 Task: Show all amenities of Cleveland, Wisconisn, United States.
Action: Mouse moved to (183, 370)
Screenshot: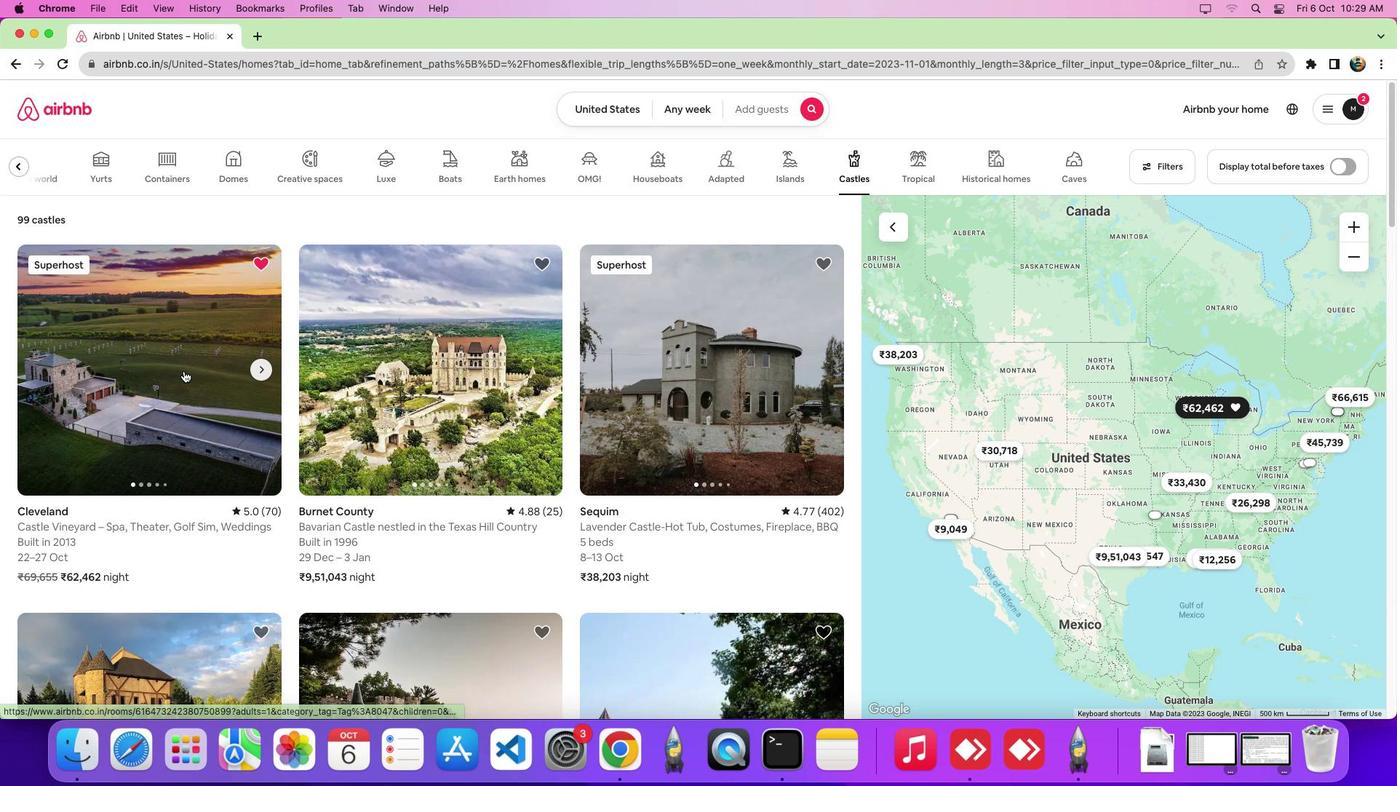 
Action: Mouse pressed left at (183, 370)
Screenshot: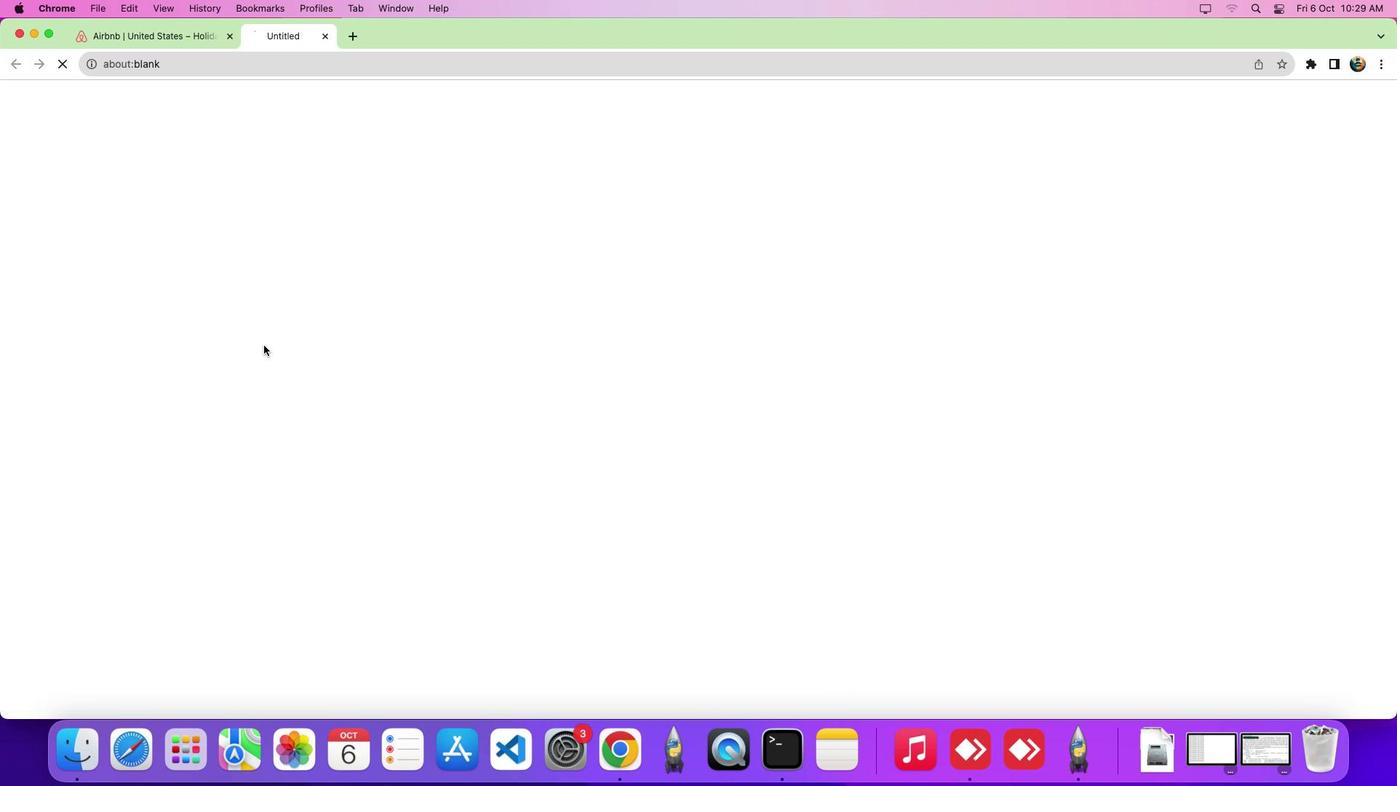 
Action: Mouse moved to (459, 470)
Screenshot: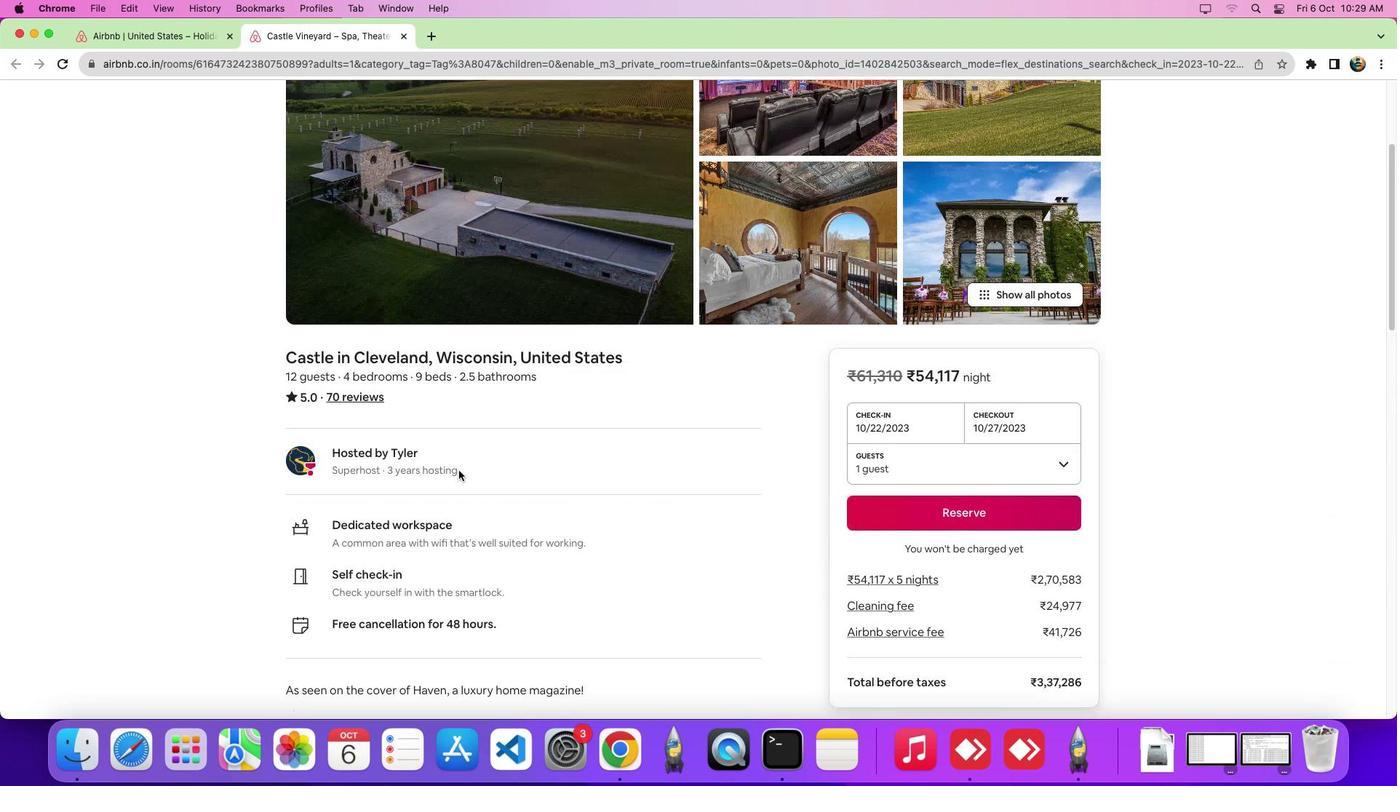 
Action: Mouse scrolled (459, 470) with delta (0, 0)
Screenshot: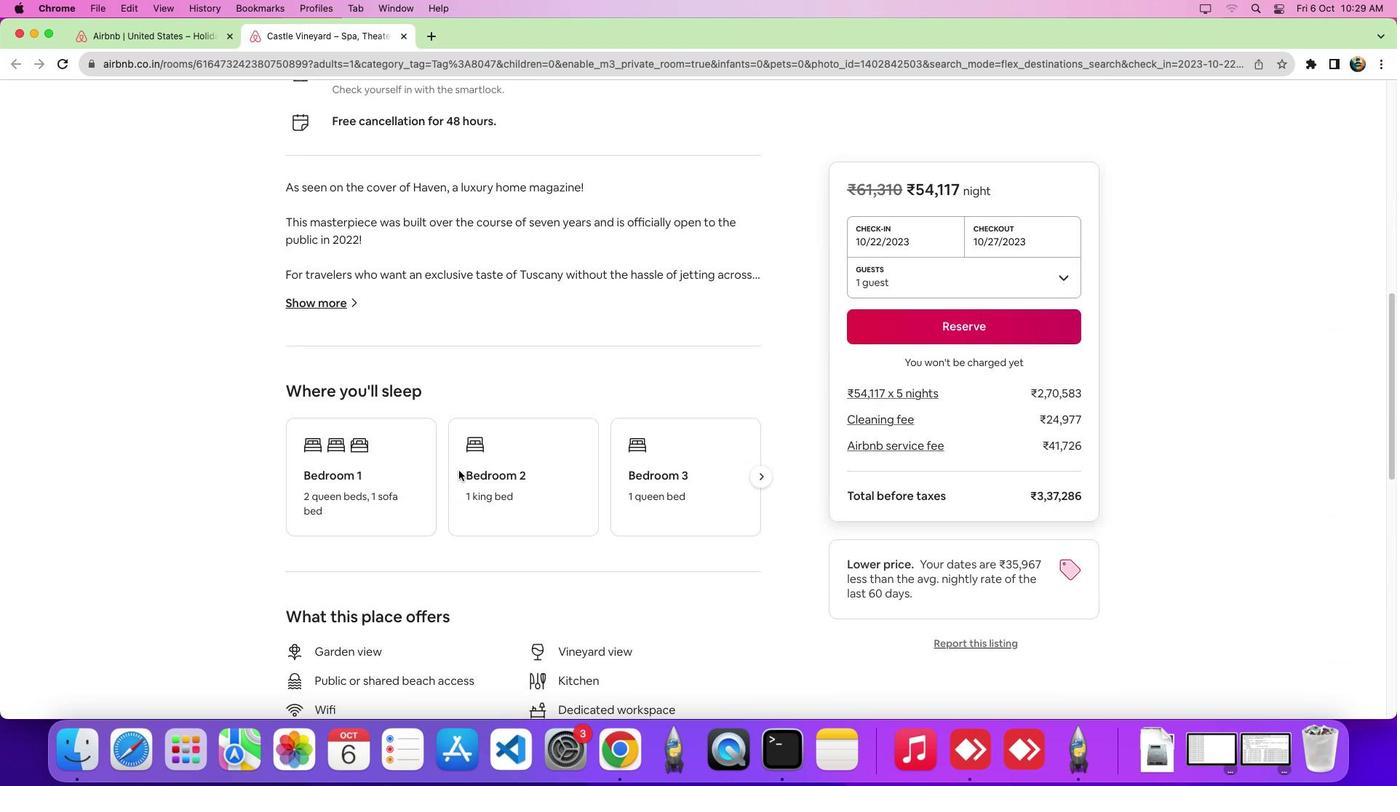 
Action: Mouse scrolled (459, 470) with delta (0, 0)
Screenshot: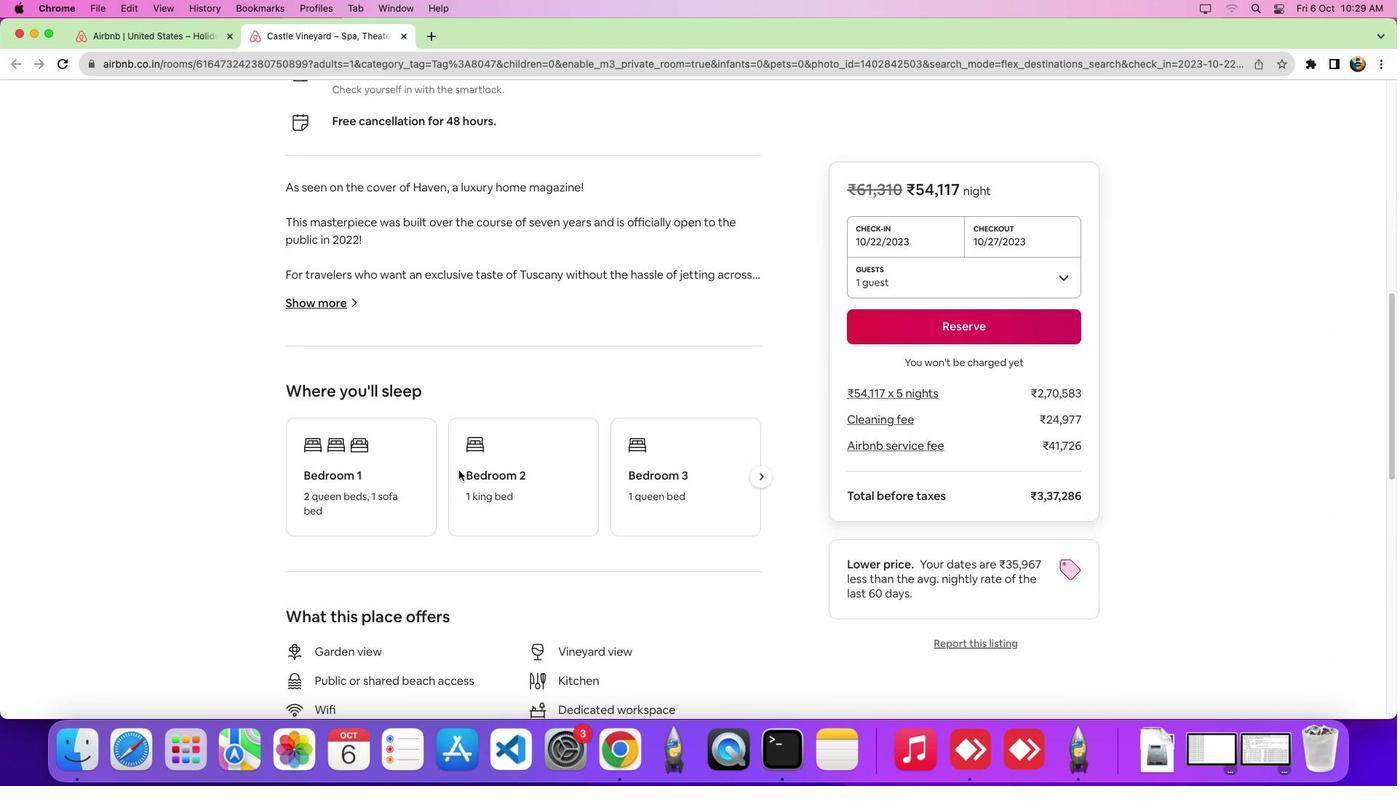 
Action: Mouse scrolled (459, 470) with delta (0, -6)
Screenshot: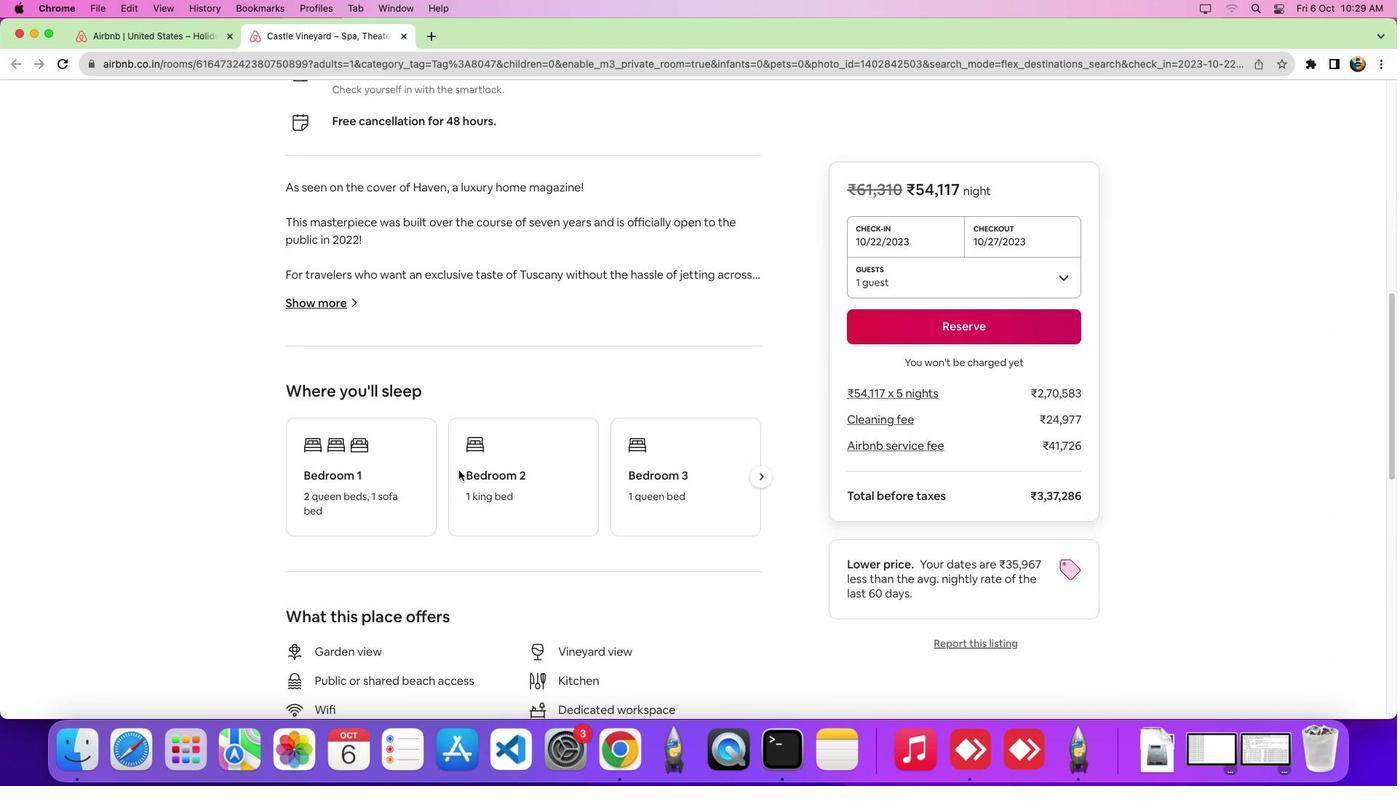 
Action: Mouse scrolled (459, 470) with delta (0, -9)
Screenshot: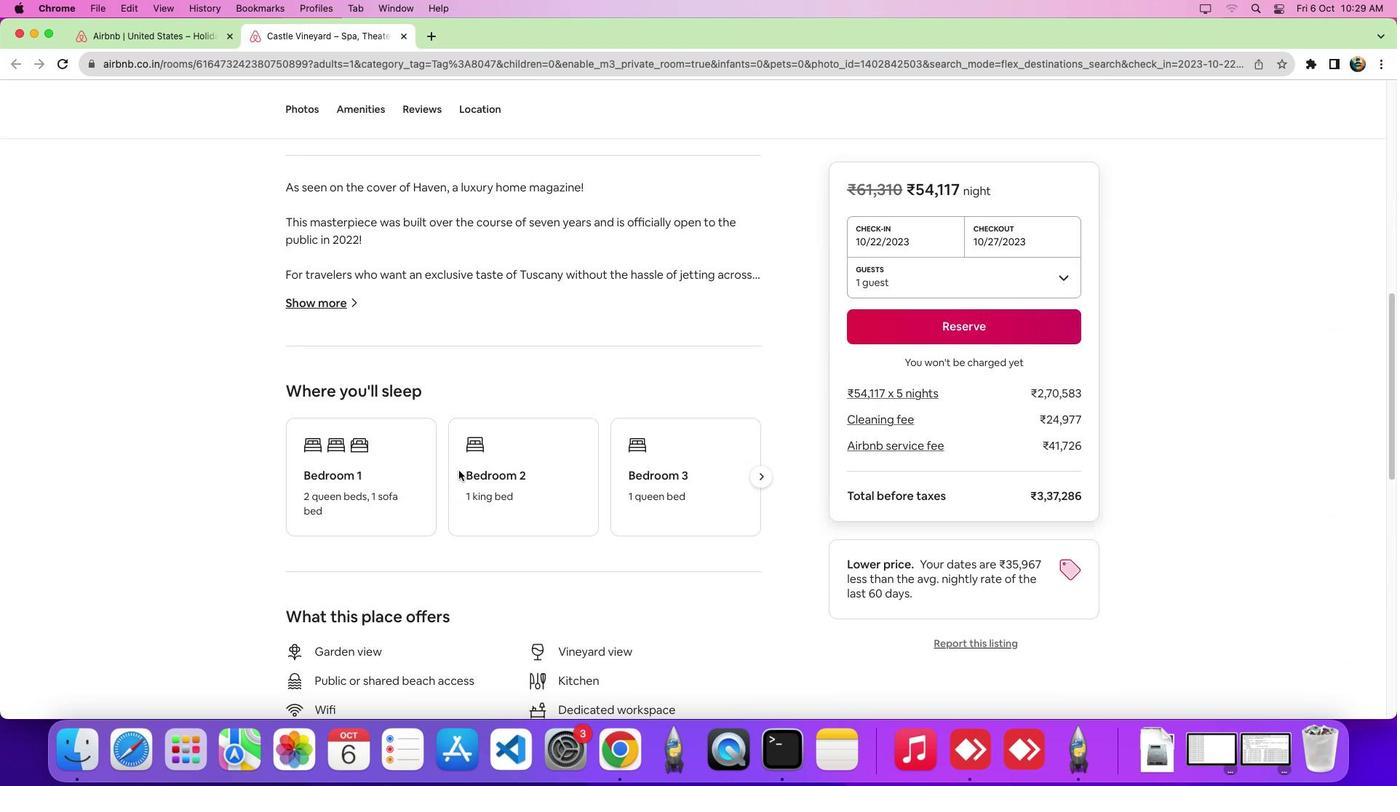 
Action: Mouse moved to (353, 115)
Screenshot: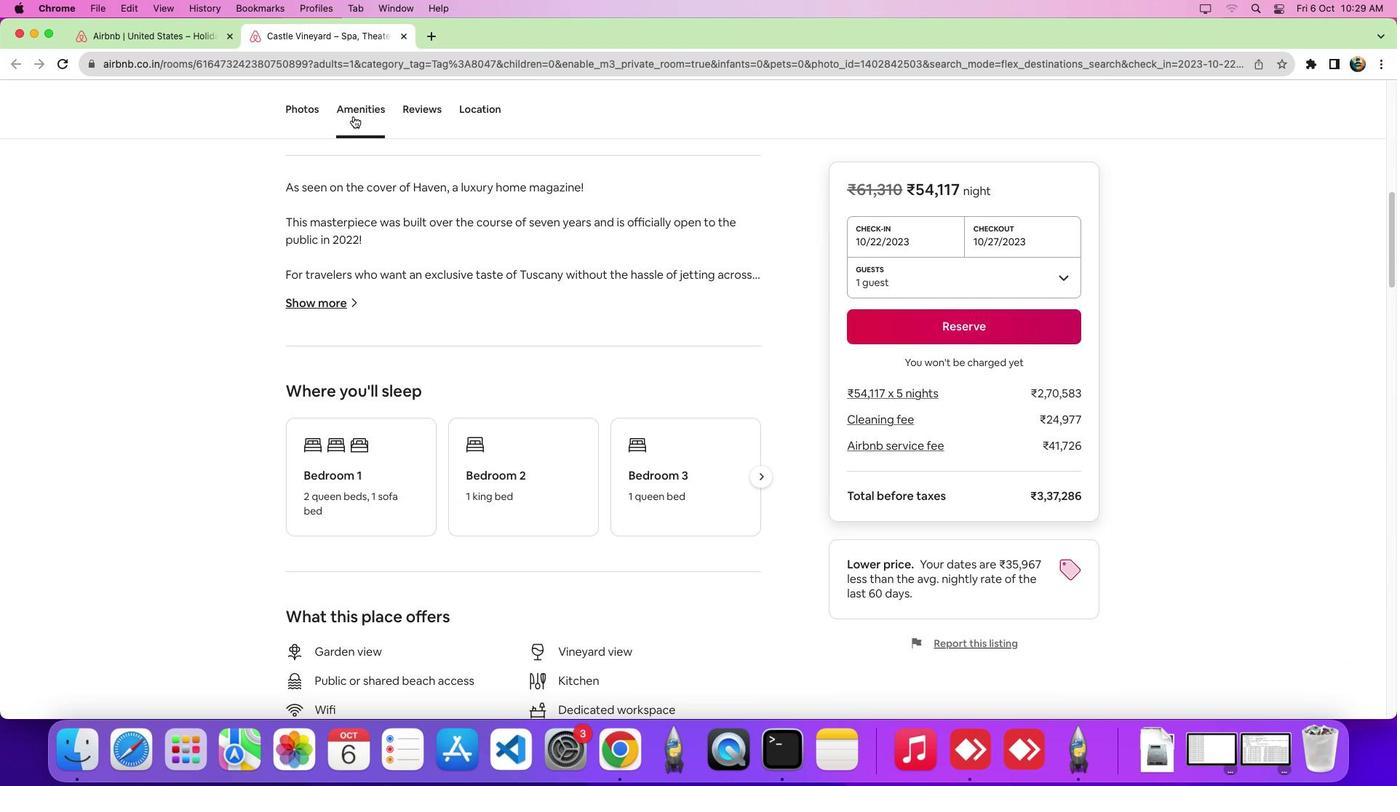 
Action: Mouse pressed left at (353, 115)
Screenshot: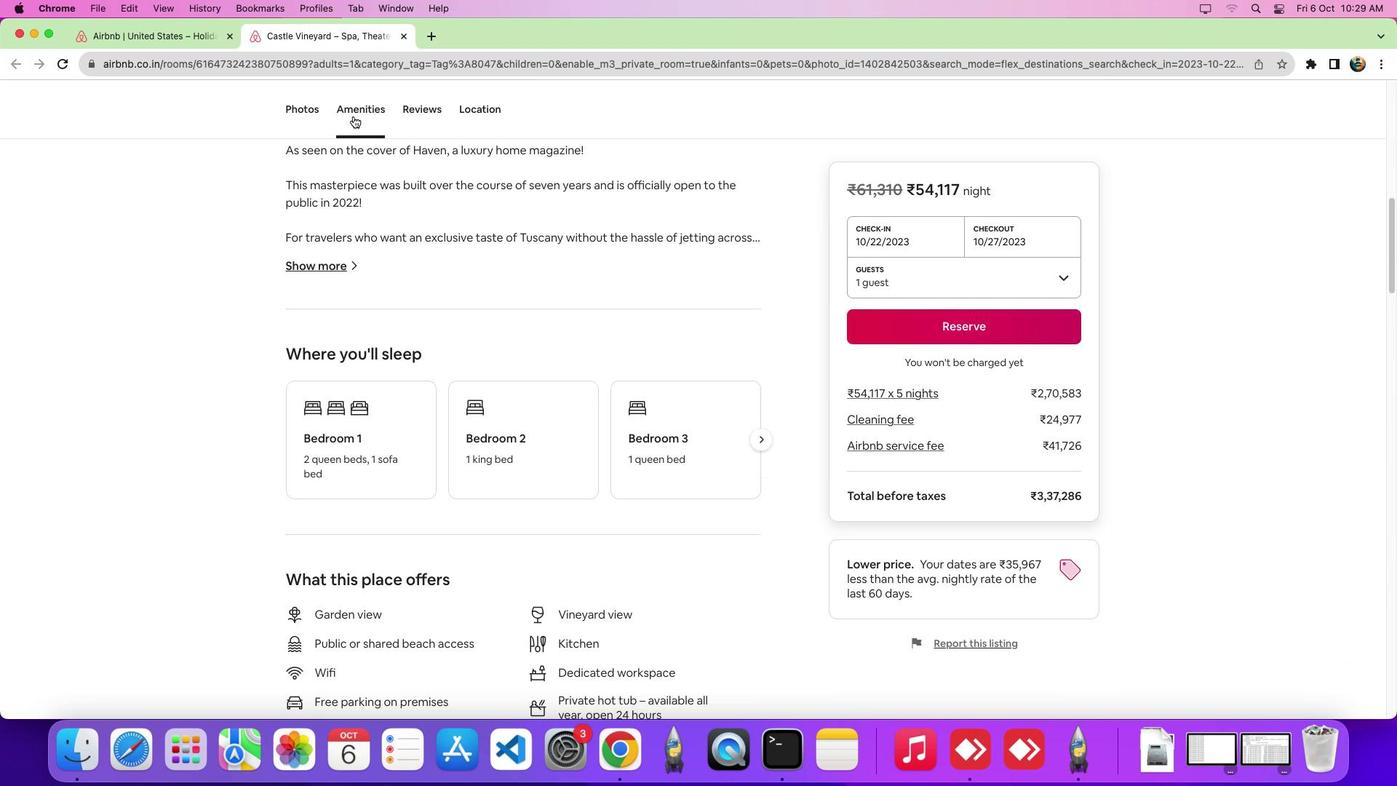 
Action: Mouse moved to (365, 409)
Screenshot: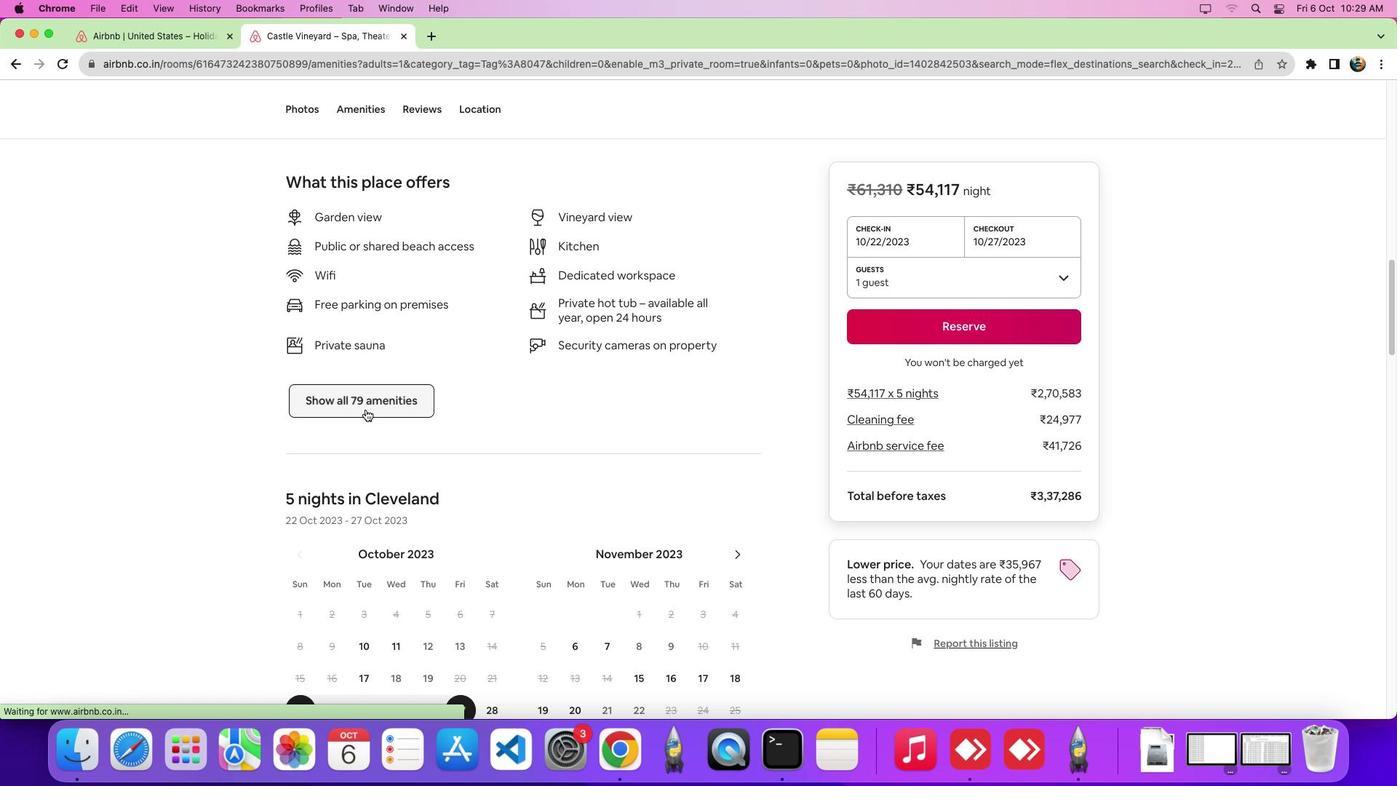 
Action: Mouse pressed left at (365, 409)
Screenshot: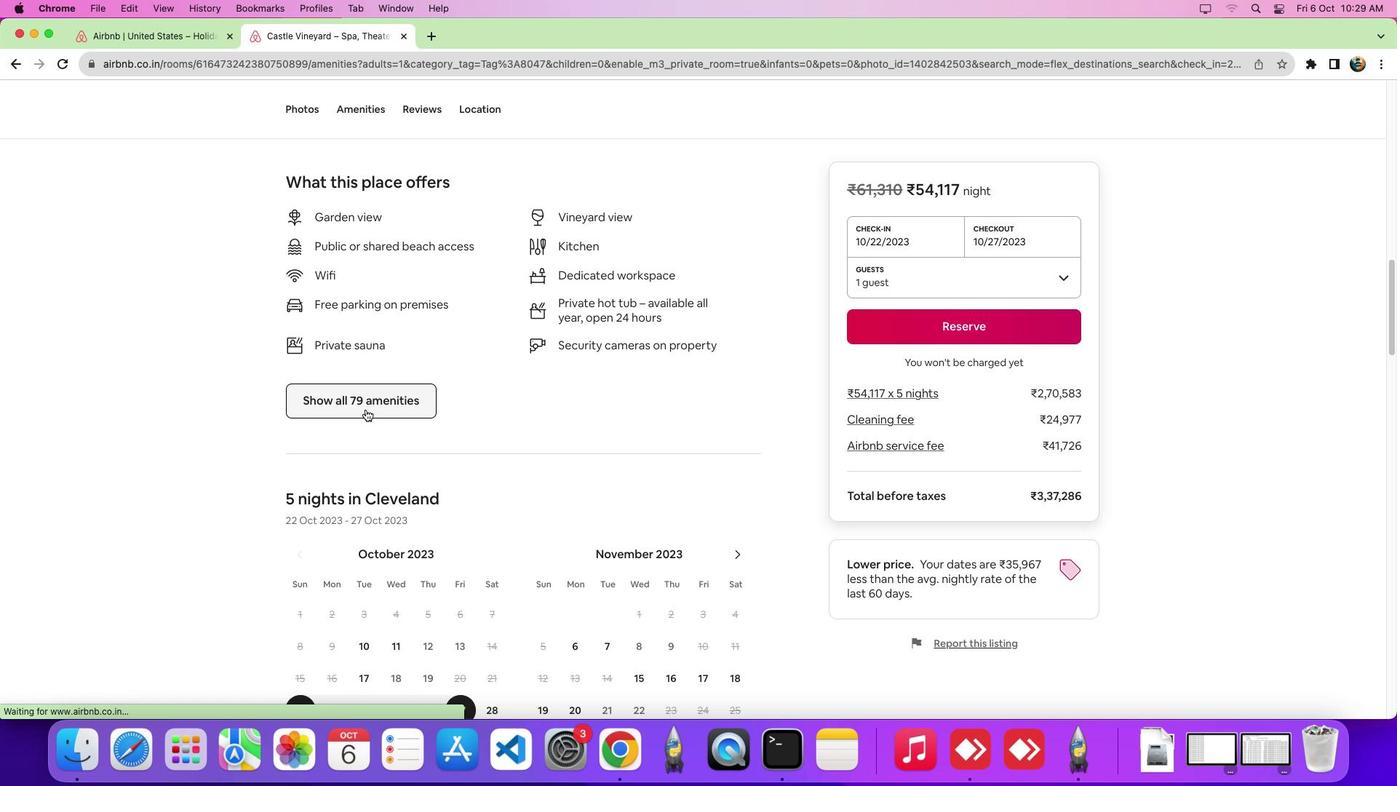 
Action: Mouse moved to (717, 462)
Screenshot: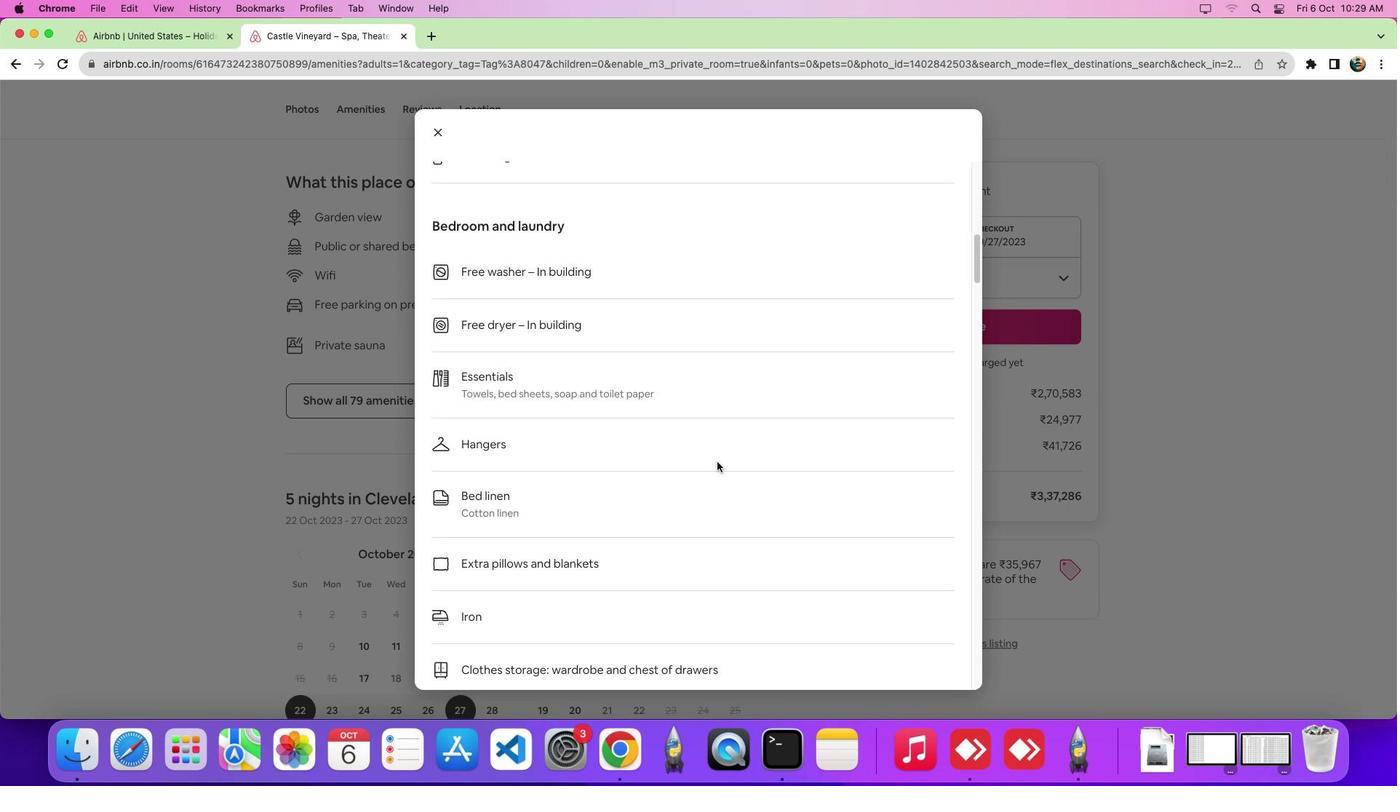 
Action: Mouse scrolled (717, 462) with delta (0, 0)
Screenshot: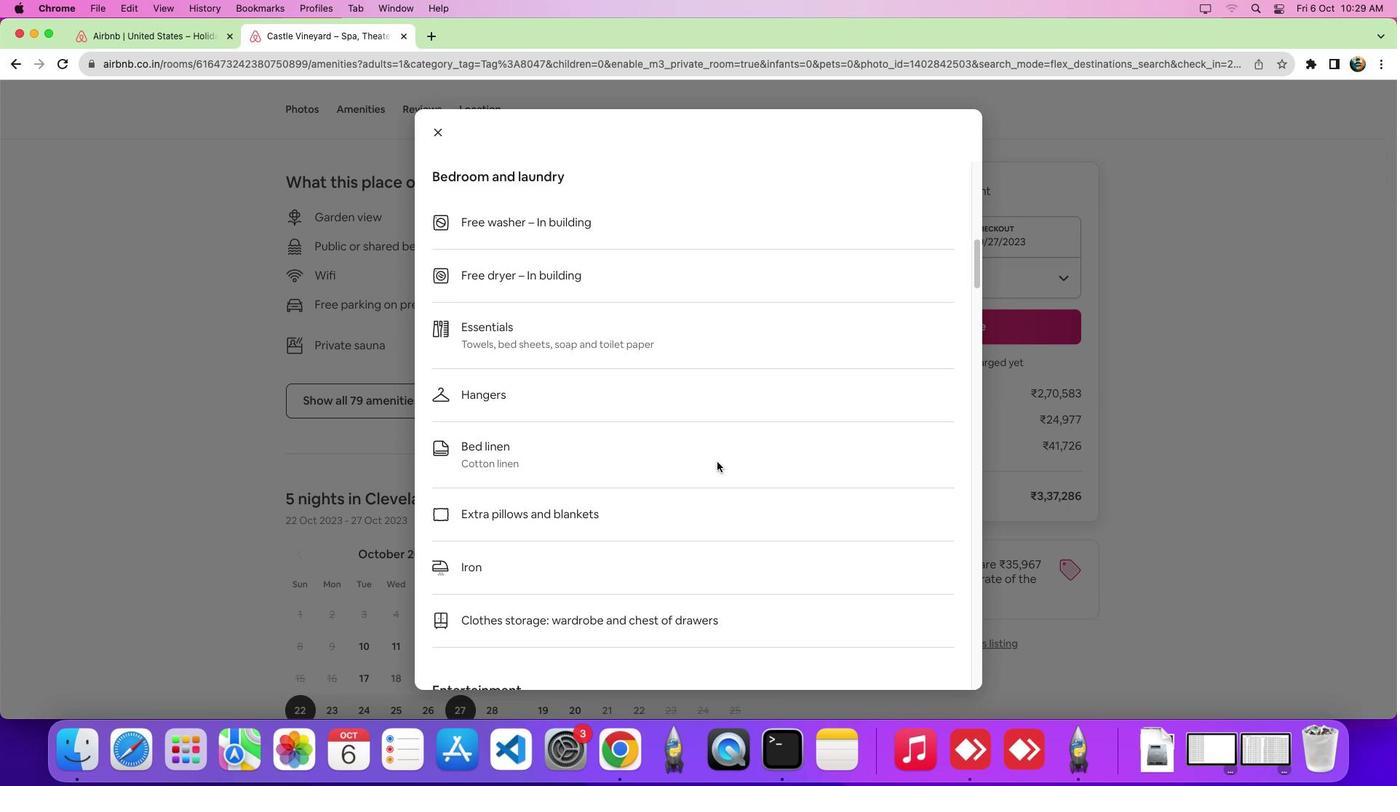 
Action: Mouse scrolled (717, 462) with delta (0, -1)
Screenshot: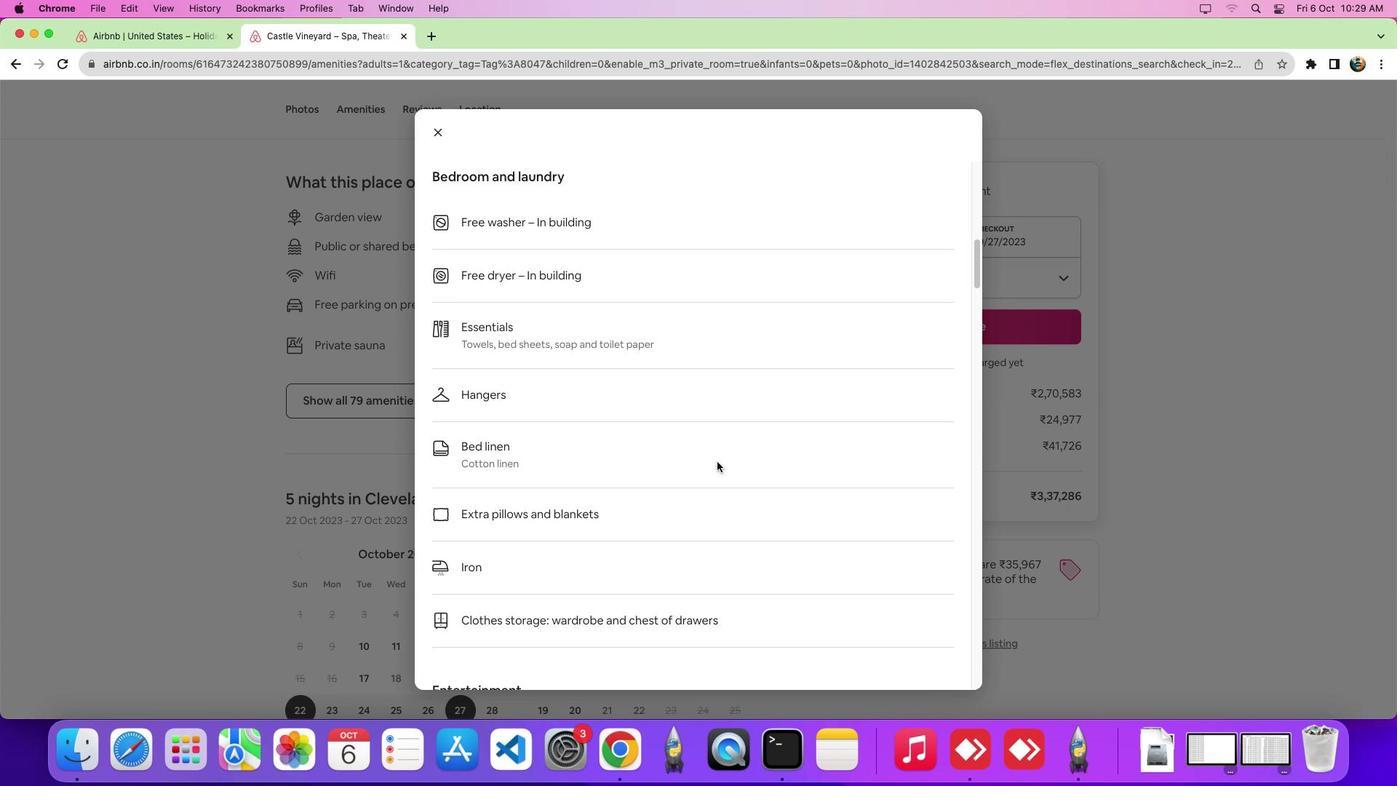 
Action: Mouse scrolled (717, 462) with delta (0, -6)
Screenshot: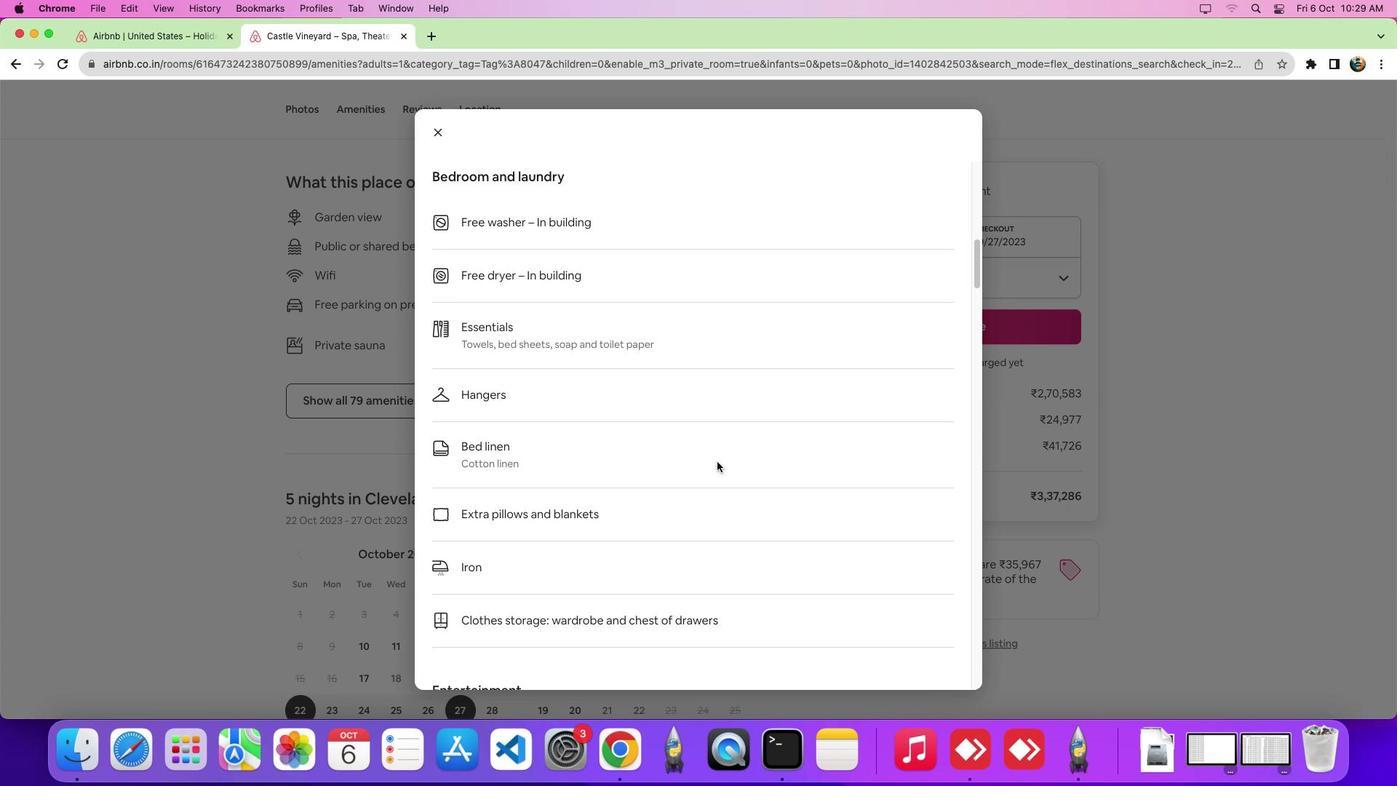 
Action: Mouse scrolled (717, 462) with delta (0, -10)
Screenshot: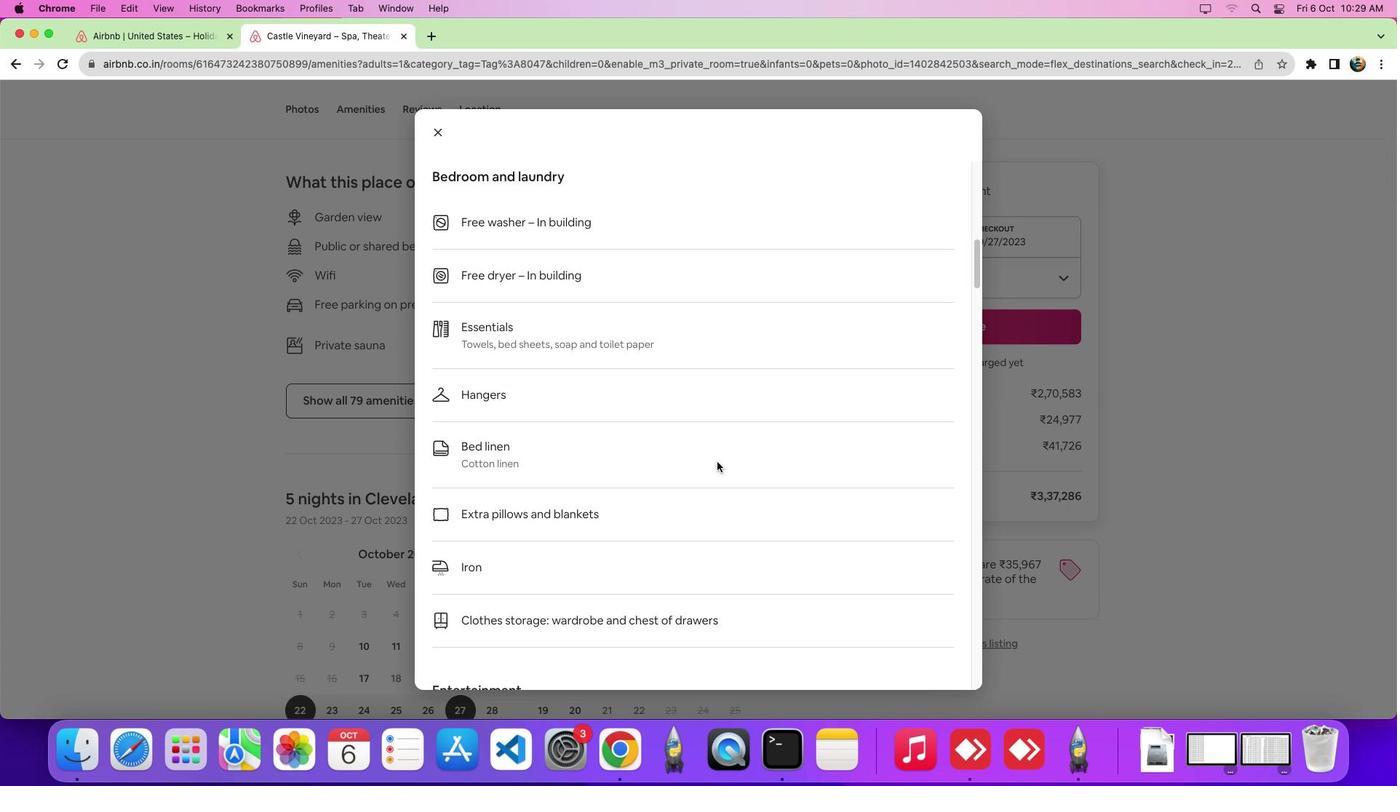 
